Task: Set the session URL for RTP stream output to "http://127.82.0/session".
Action: Mouse moved to (129, 17)
Screenshot: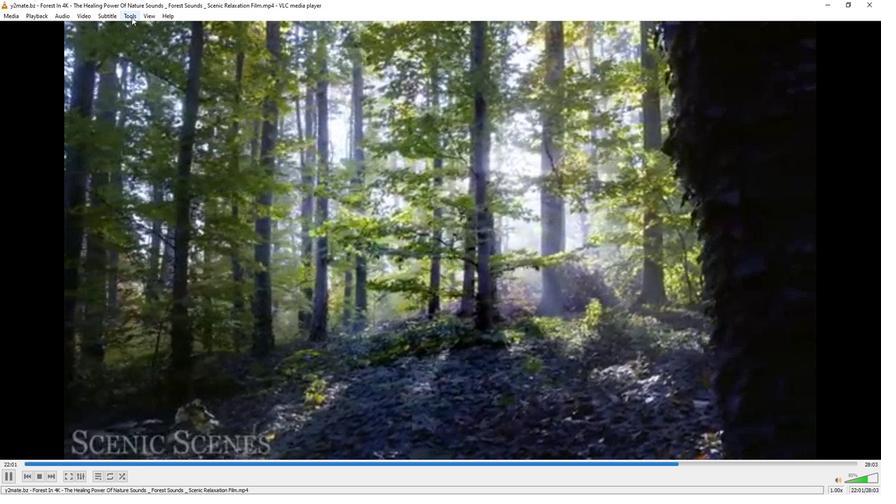 
Action: Mouse pressed left at (129, 17)
Screenshot: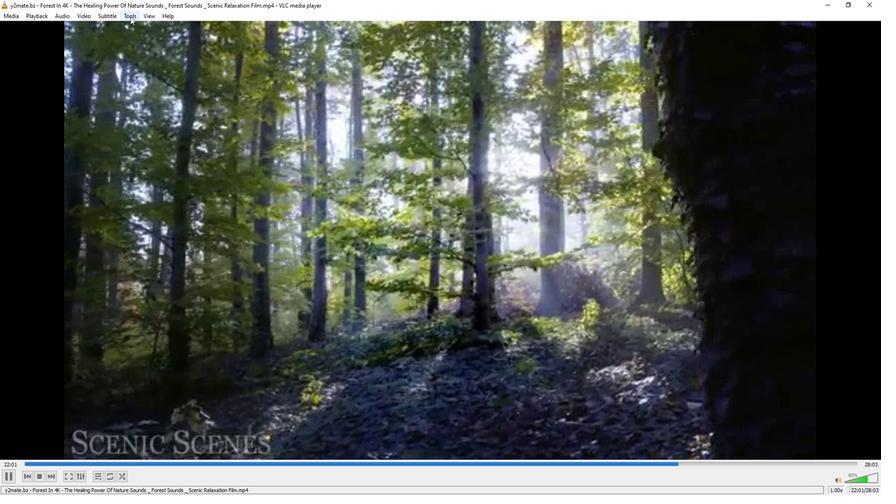 
Action: Mouse moved to (150, 124)
Screenshot: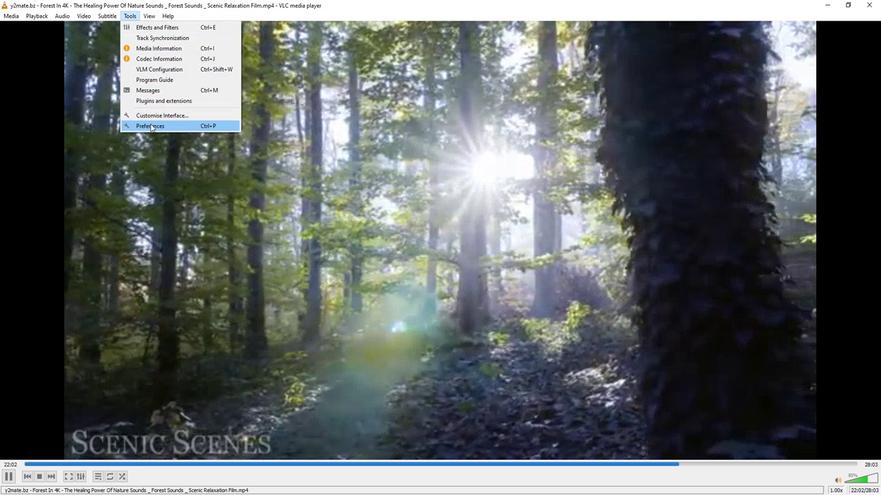 
Action: Mouse pressed left at (150, 124)
Screenshot: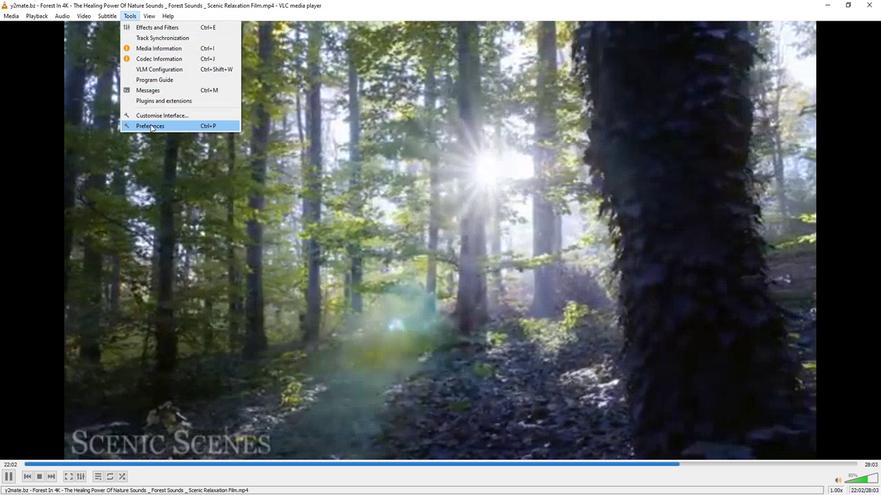 
Action: Mouse moved to (291, 403)
Screenshot: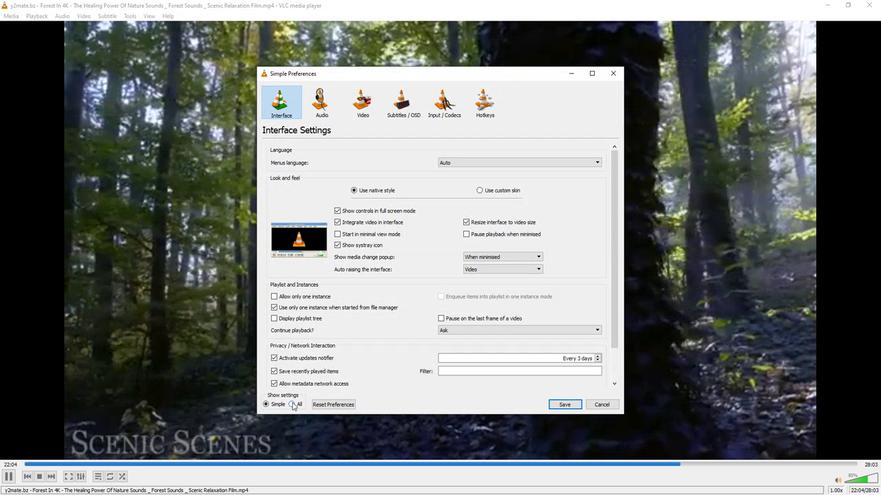 
Action: Mouse pressed left at (291, 403)
Screenshot: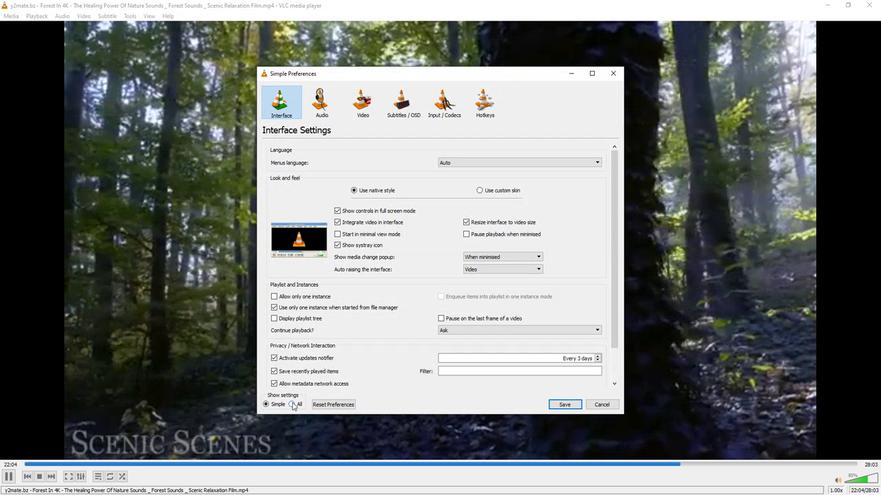 
Action: Mouse moved to (311, 332)
Screenshot: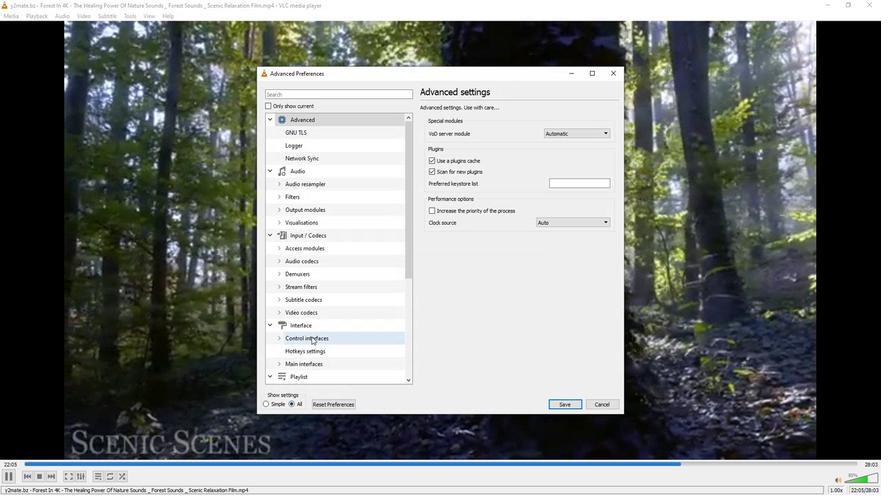 
Action: Mouse scrolled (311, 332) with delta (0, 0)
Screenshot: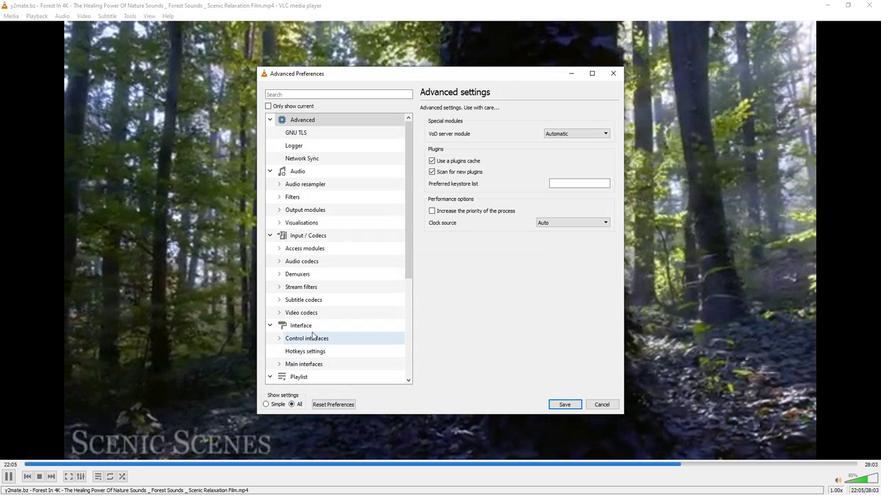 
Action: Mouse scrolled (311, 332) with delta (0, 0)
Screenshot: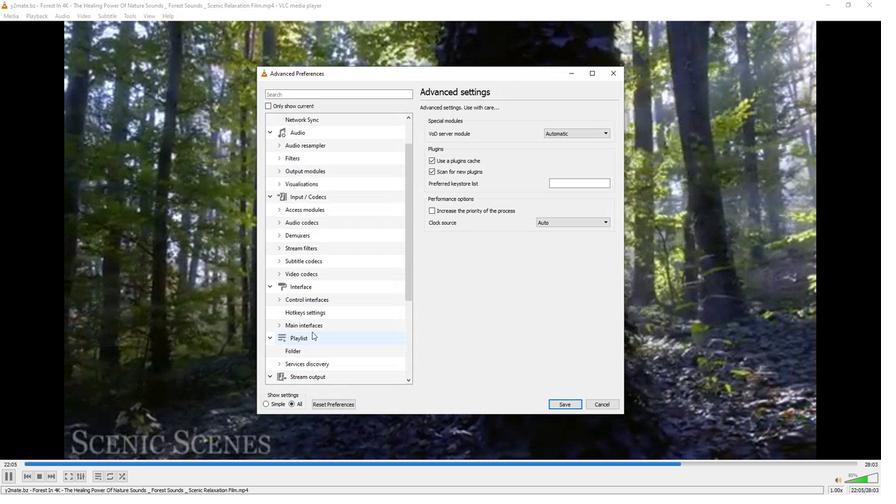 
Action: Mouse moved to (311, 330)
Screenshot: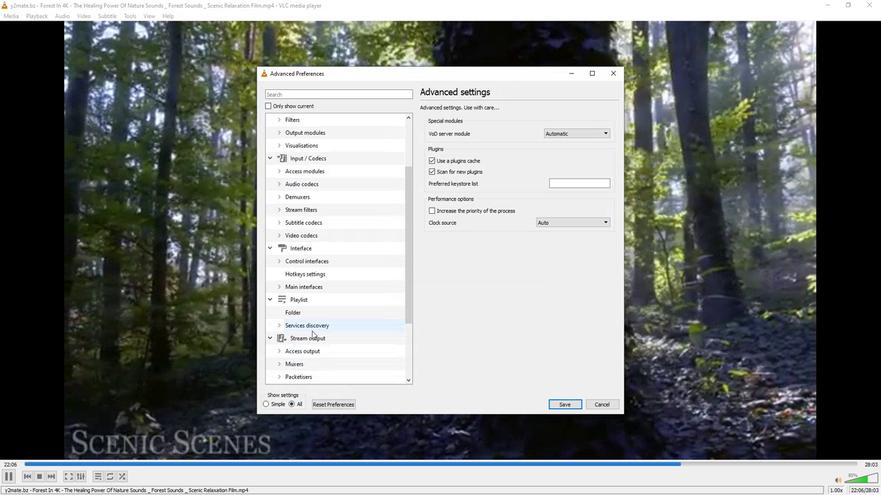 
Action: Mouse scrolled (311, 330) with delta (0, 0)
Screenshot: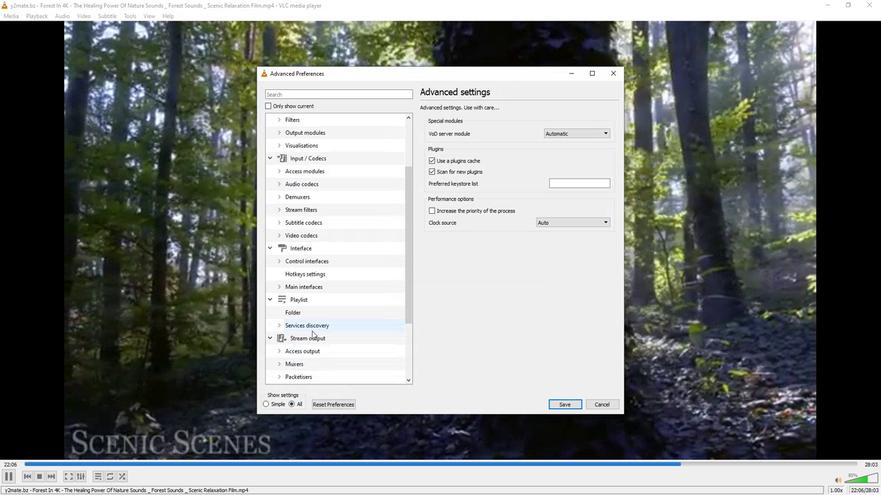 
Action: Mouse moved to (276, 351)
Screenshot: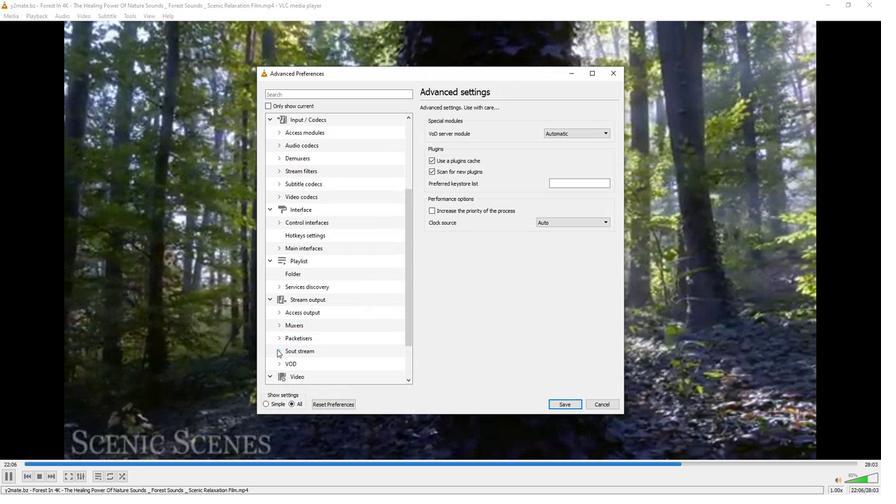 
Action: Mouse pressed left at (276, 351)
Screenshot: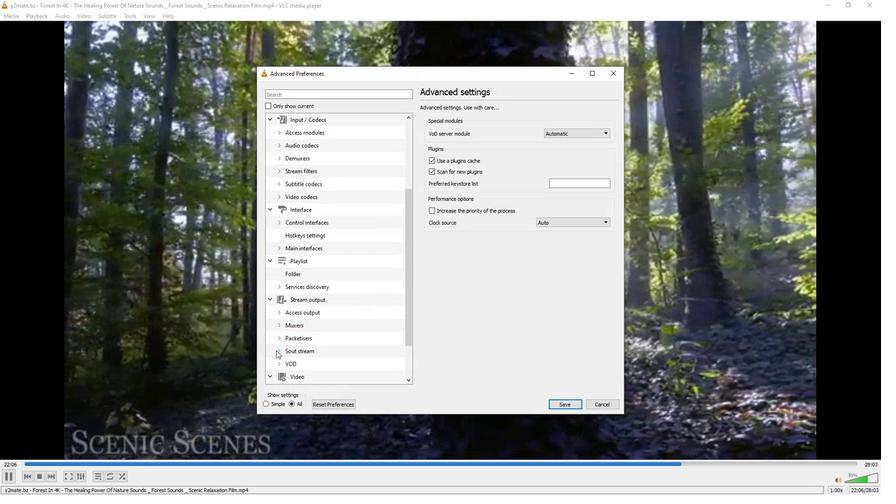 
Action: Mouse moved to (318, 346)
Screenshot: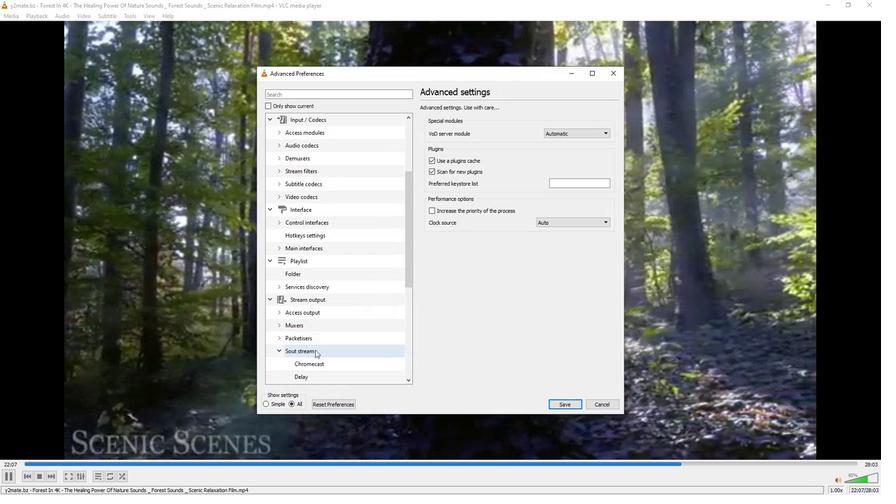 
Action: Mouse scrolled (318, 345) with delta (0, 0)
Screenshot: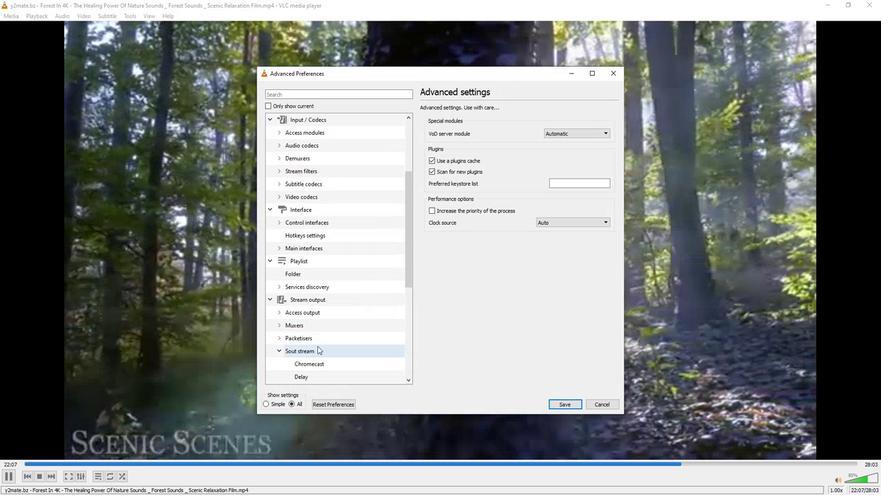 
Action: Mouse scrolled (318, 345) with delta (0, 0)
Screenshot: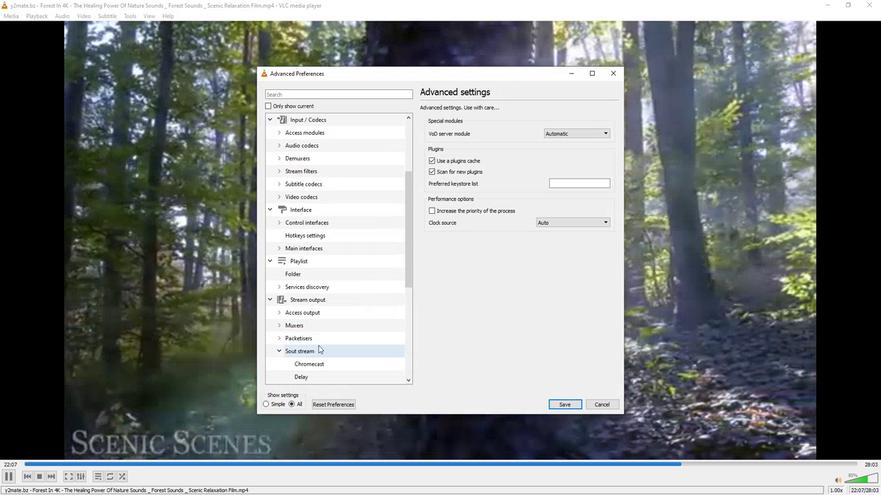 
Action: Mouse moved to (318, 345)
Screenshot: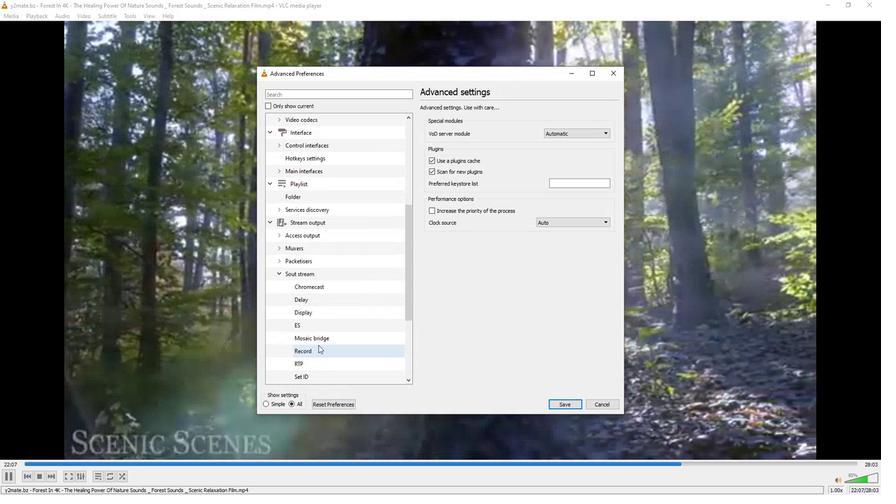
Action: Mouse scrolled (318, 344) with delta (0, 0)
Screenshot: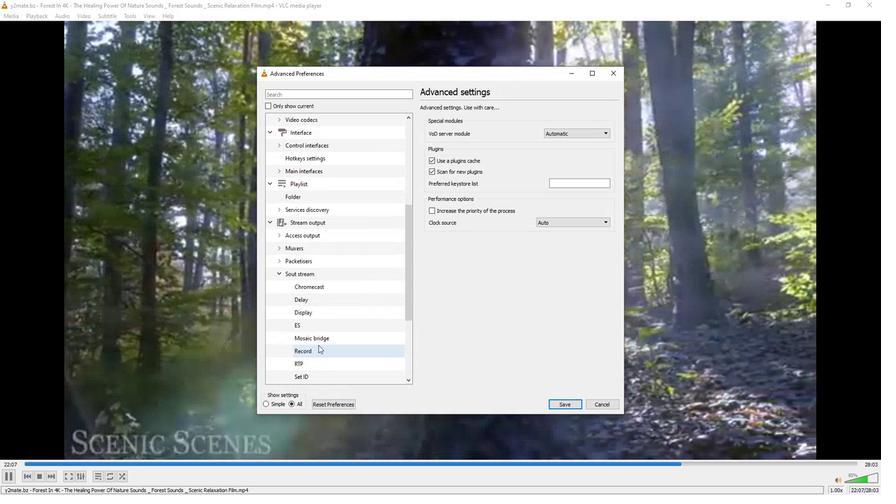 
Action: Mouse moved to (309, 326)
Screenshot: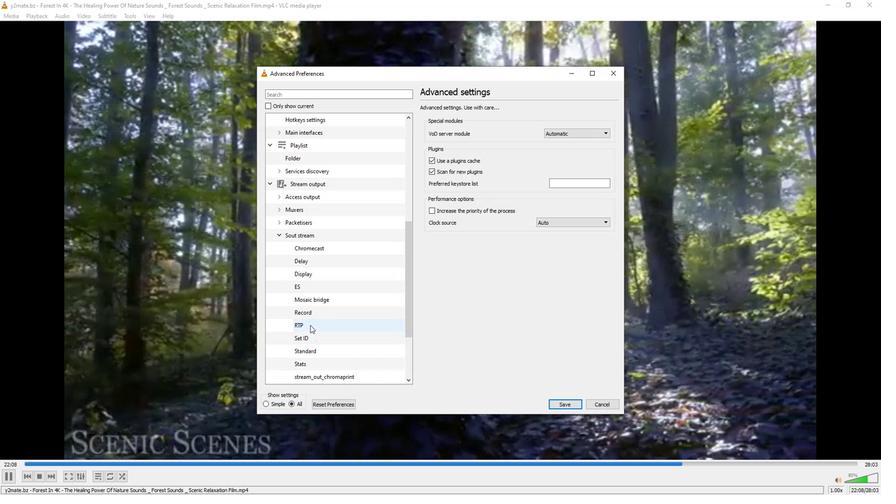 
Action: Mouse pressed left at (309, 326)
Screenshot: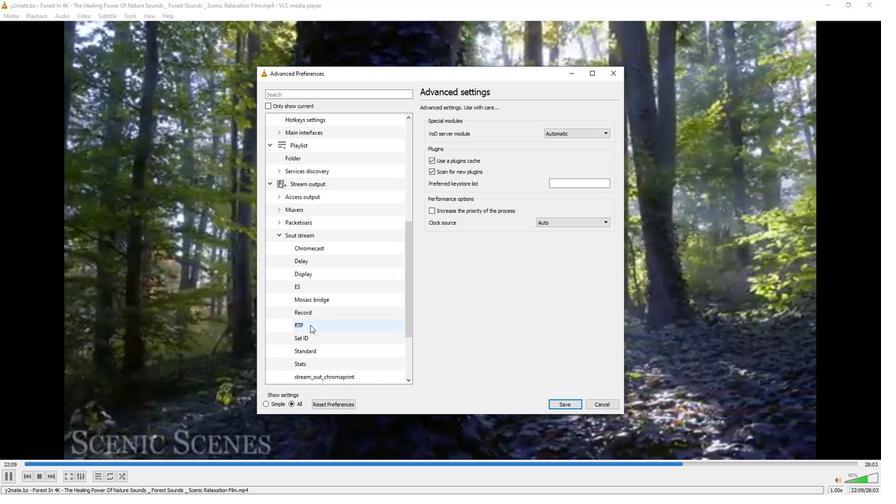 
Action: Mouse moved to (561, 210)
Screenshot: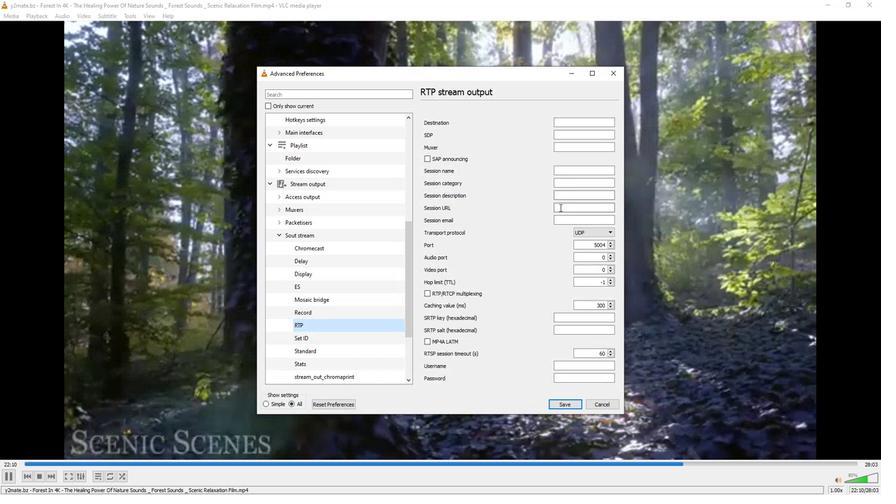
Action: Mouse pressed left at (561, 210)
Screenshot: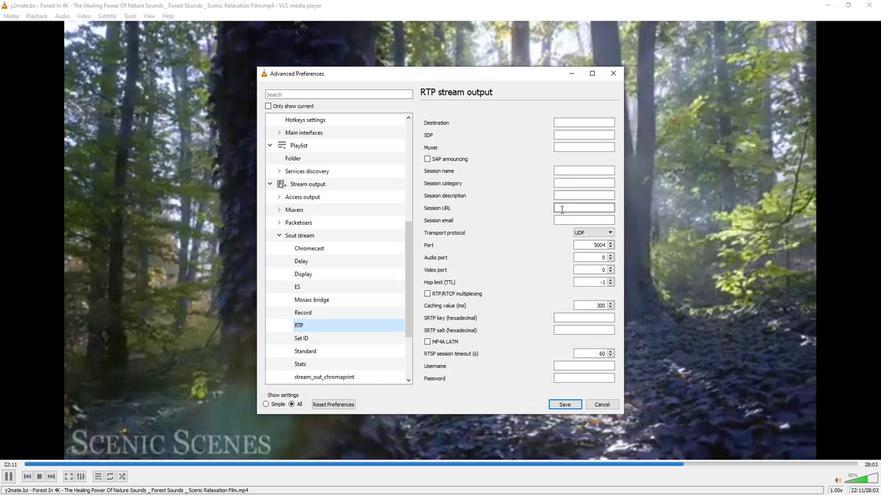 
Action: Mouse moved to (563, 210)
Screenshot: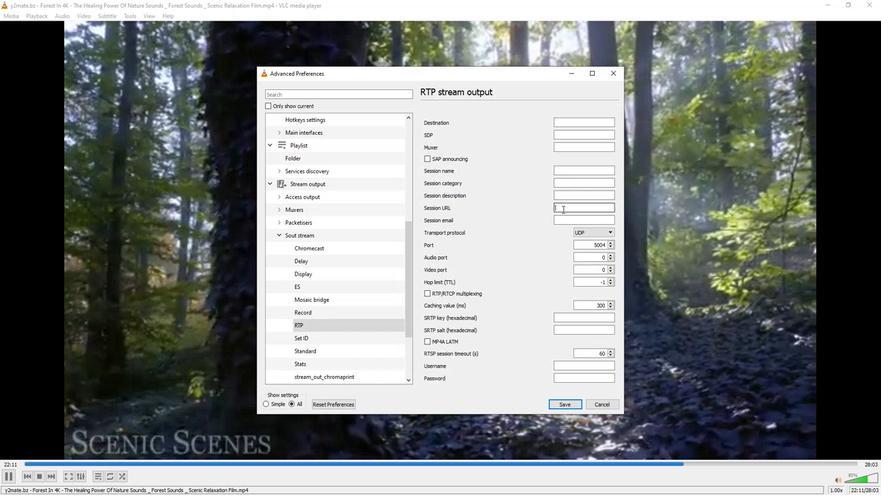 
Action: Key pressed http<Key.shift_r>://127.82.0/session
Screenshot: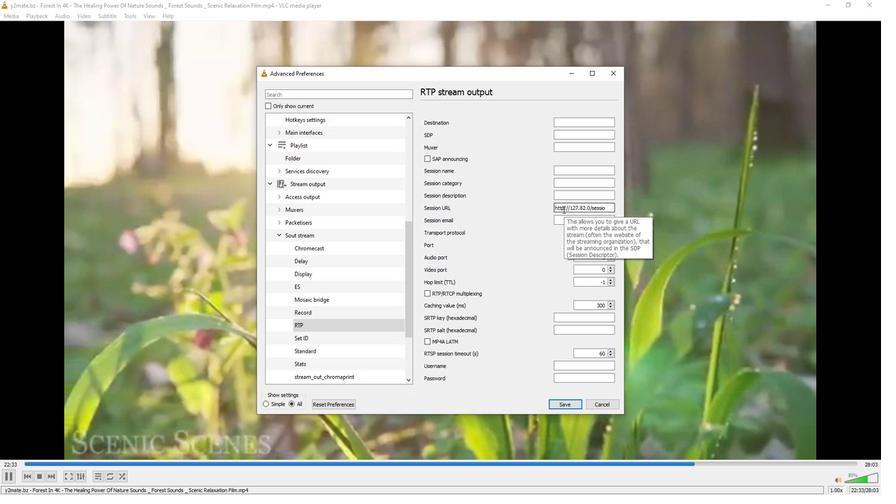 
